 Task: Find all tasks that are marked as complete in the current folder.
Action: Mouse moved to (16, 119)
Screenshot: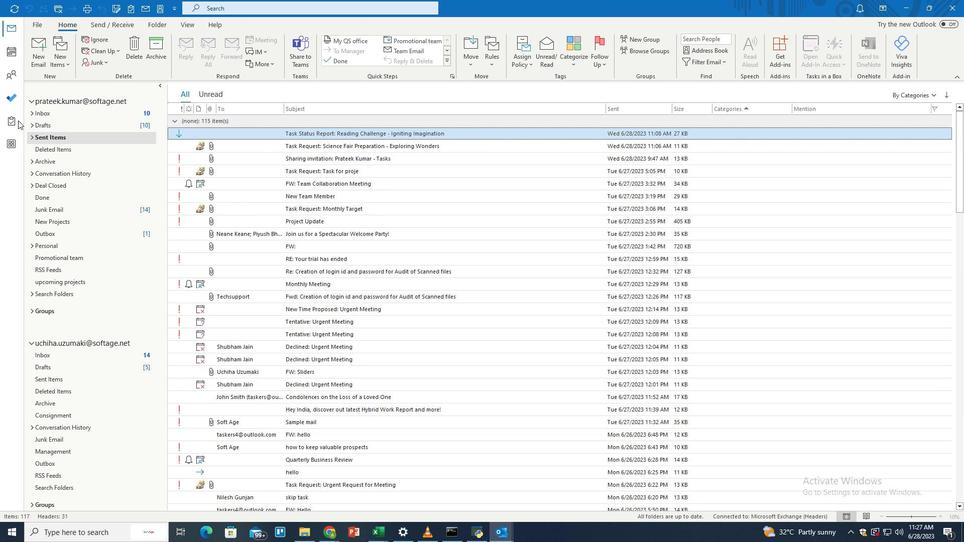 
Action: Mouse pressed left at (16, 119)
Screenshot: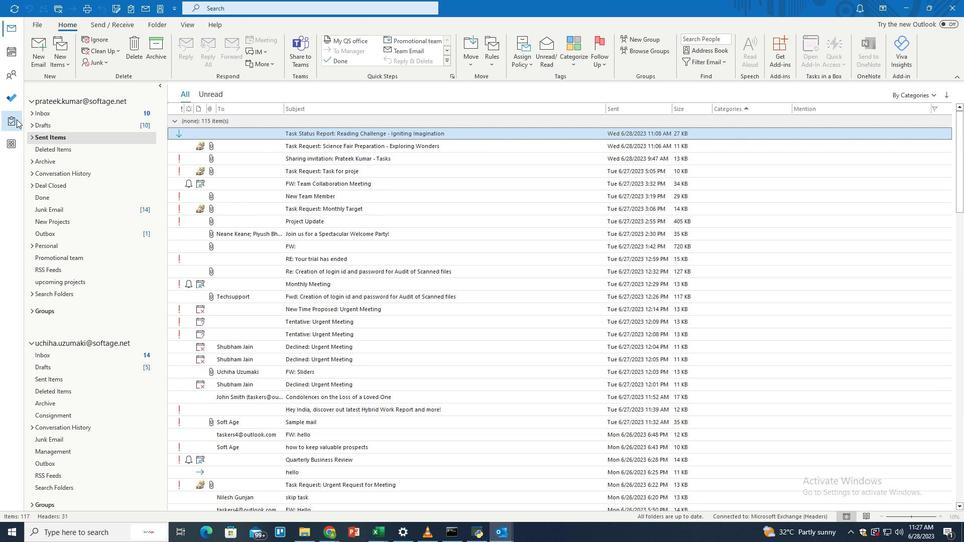 
Action: Mouse moved to (330, 10)
Screenshot: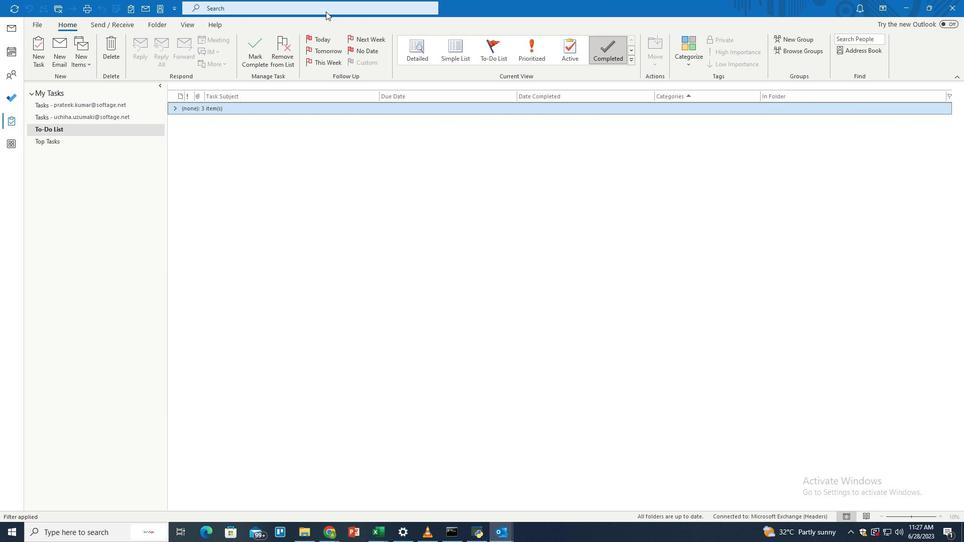
Action: Mouse pressed left at (330, 10)
Screenshot: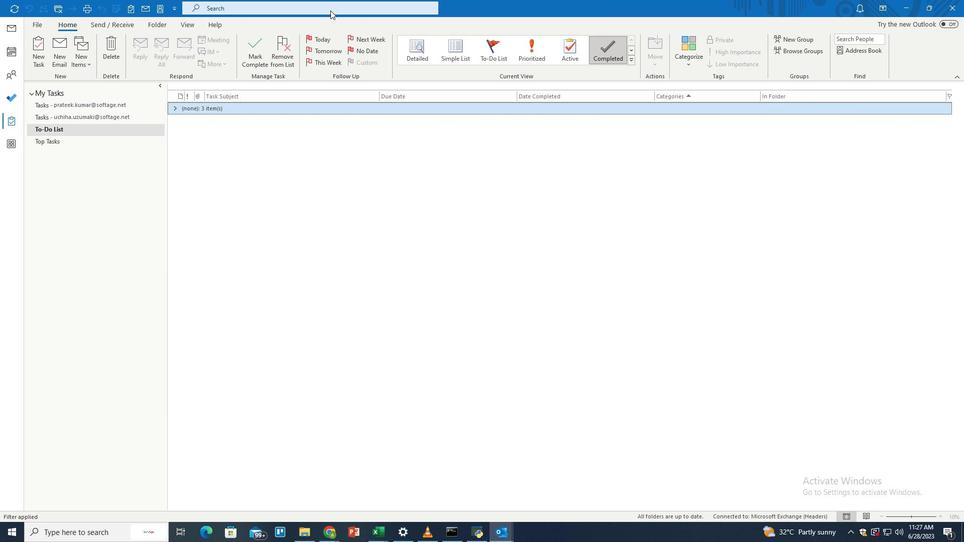 
Action: Mouse moved to (467, 7)
Screenshot: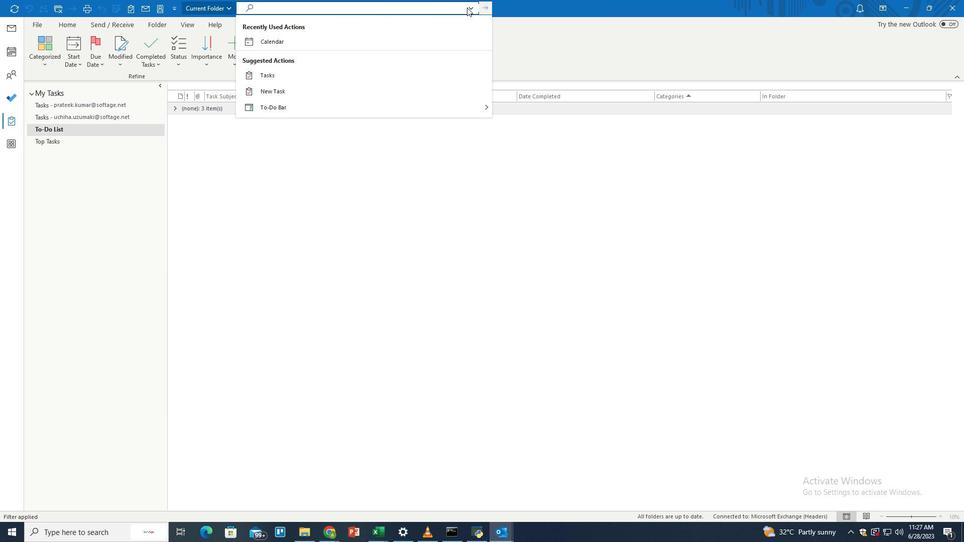 
Action: Mouse pressed left at (467, 7)
Screenshot: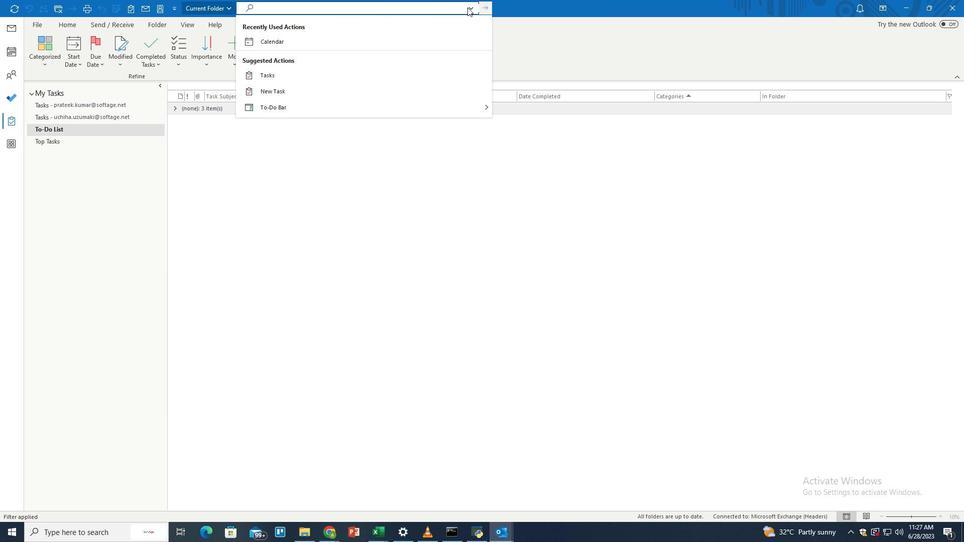 
Action: Mouse moved to (304, 52)
Screenshot: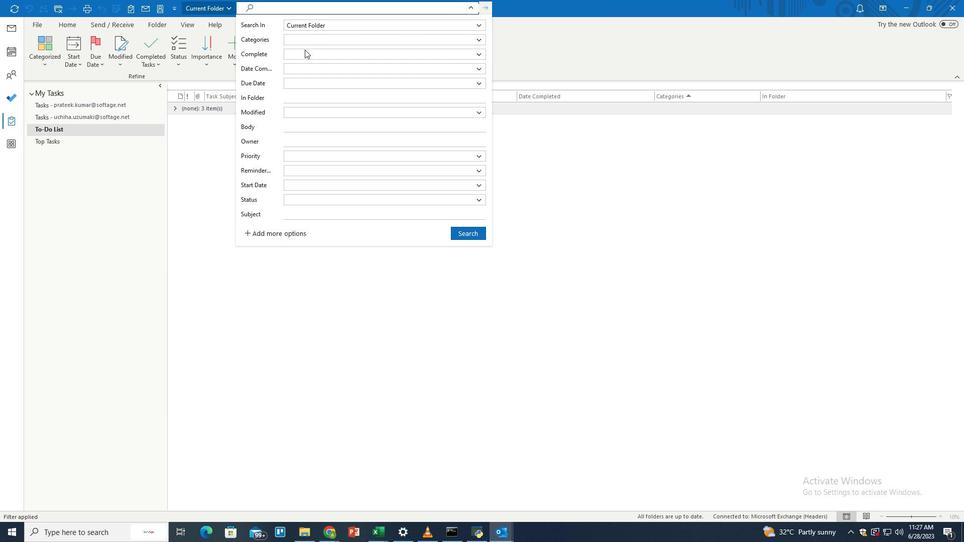 
Action: Mouse pressed left at (304, 52)
Screenshot: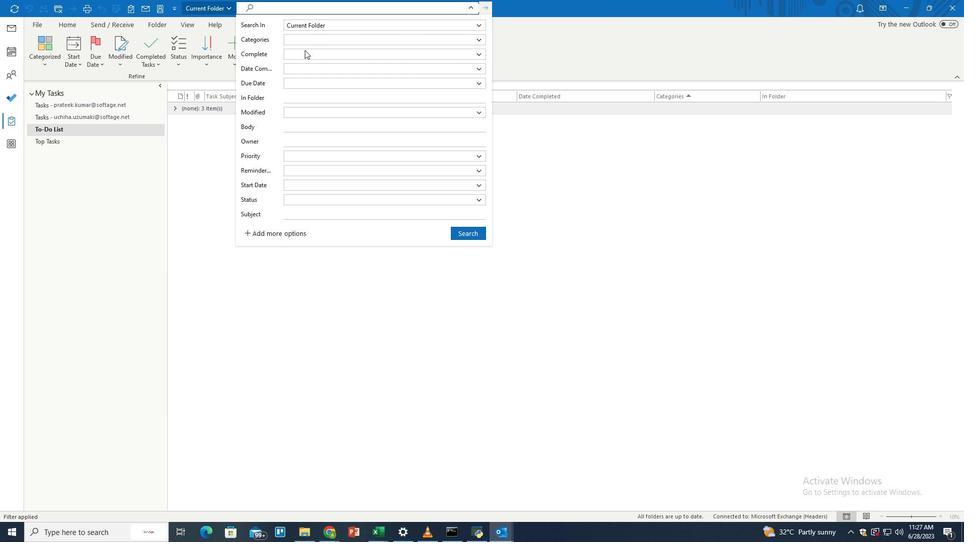
Action: Mouse moved to (297, 83)
Screenshot: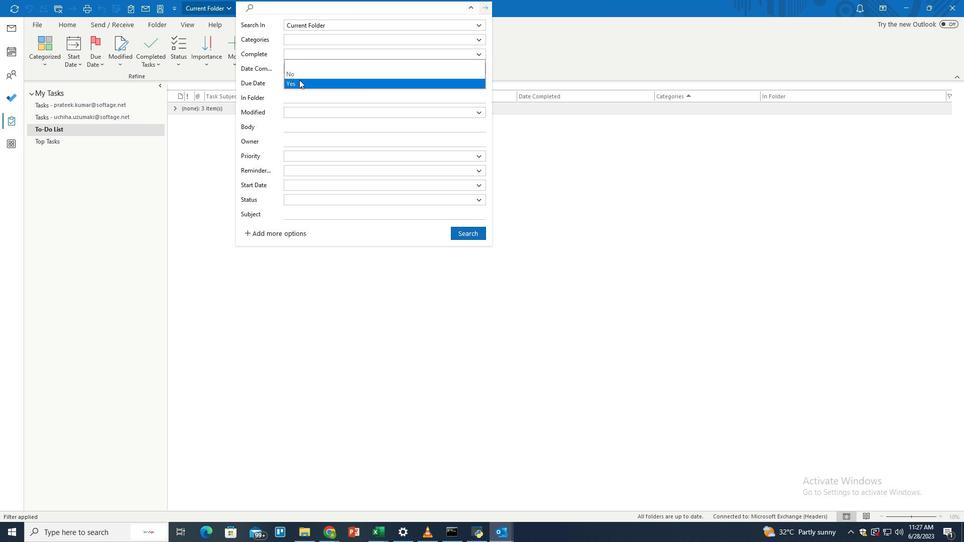 
Action: Mouse pressed left at (297, 83)
Screenshot: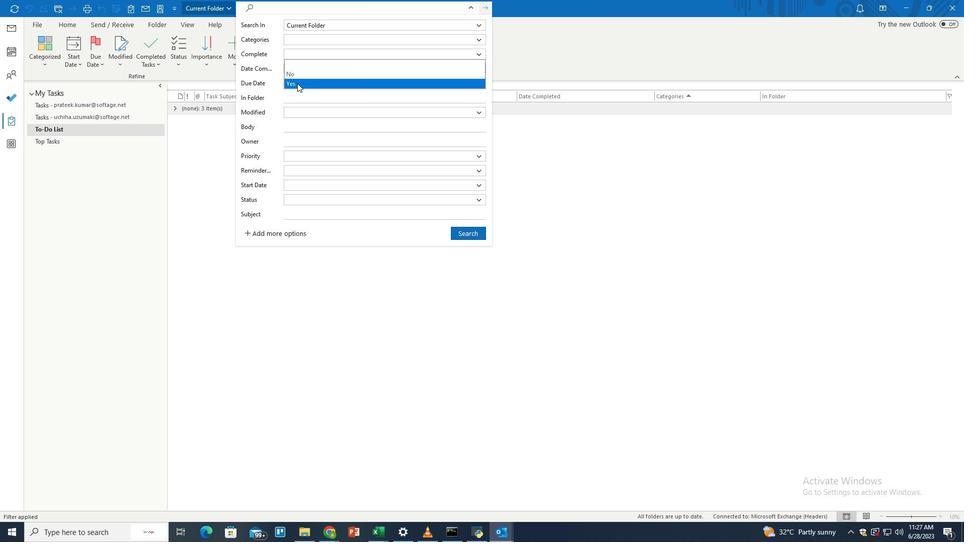 
Action: Mouse moved to (298, 66)
Screenshot: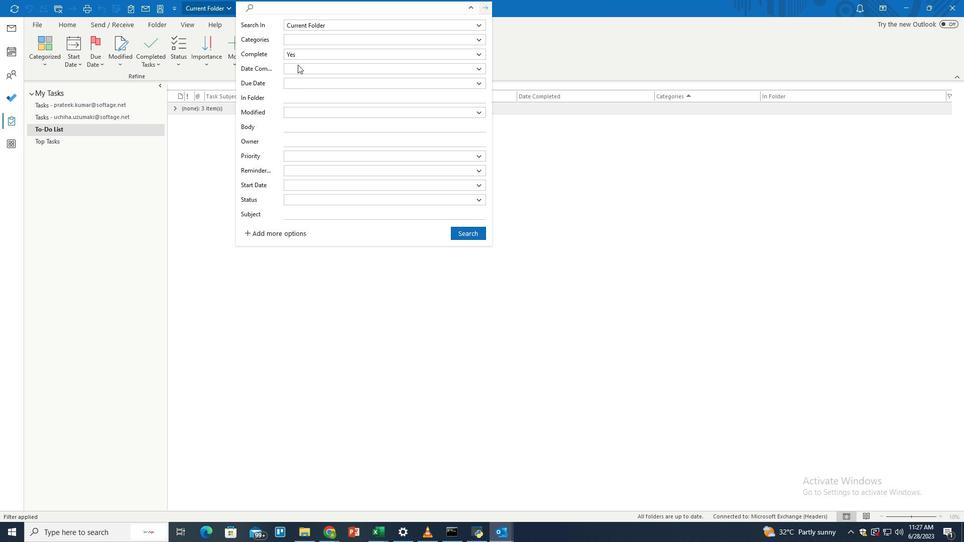 
Action: Mouse pressed left at (298, 66)
Screenshot: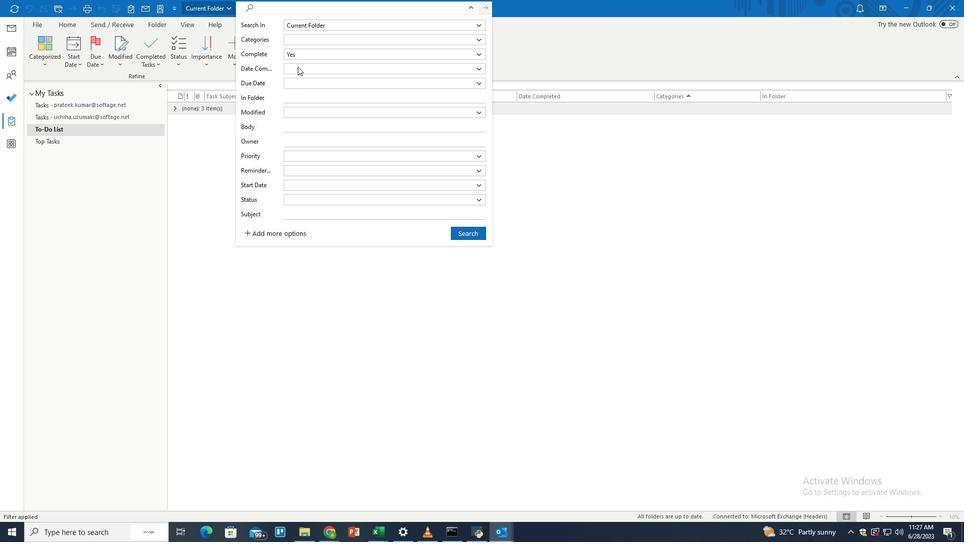 
Action: Mouse moved to (301, 88)
Screenshot: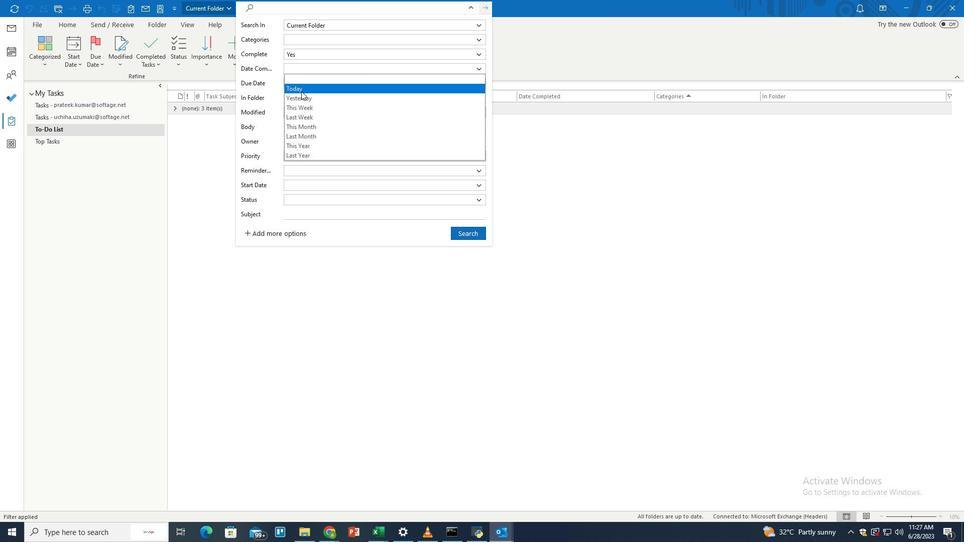 
Action: Mouse pressed left at (301, 88)
Screenshot: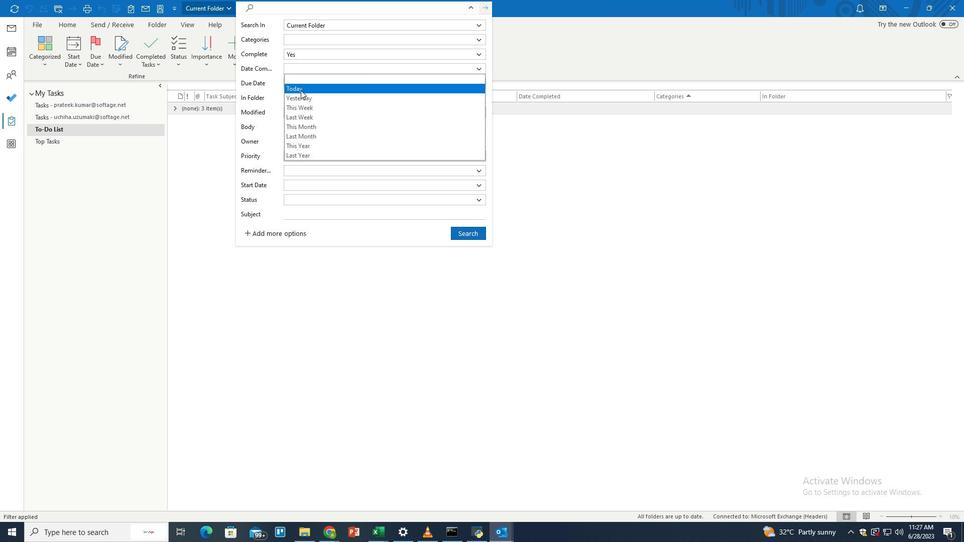 
Action: Mouse moved to (458, 231)
Screenshot: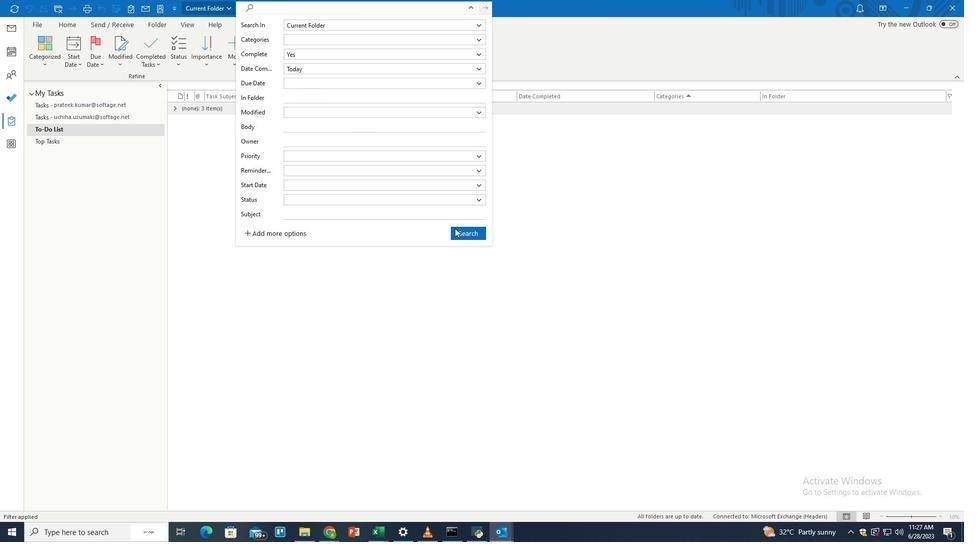 
Action: Mouse pressed left at (458, 231)
Screenshot: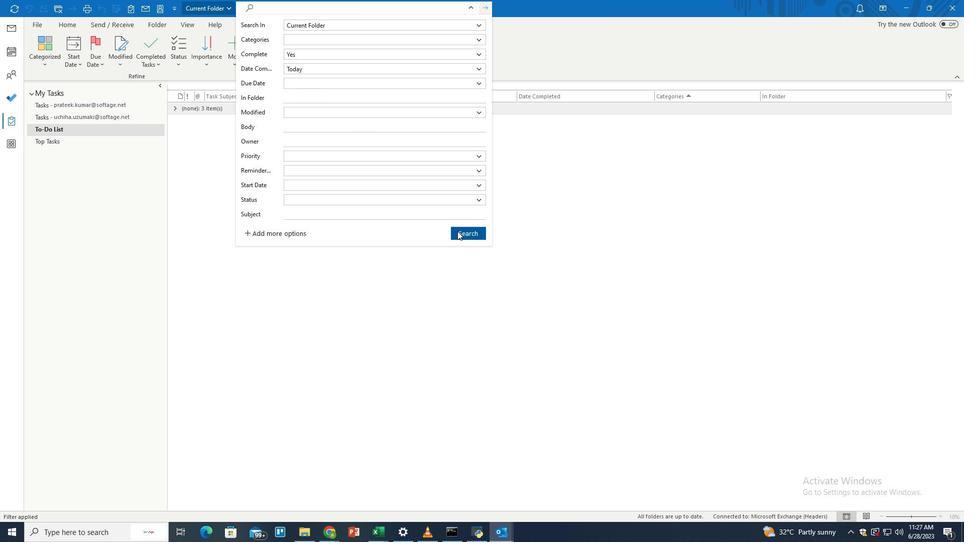 
Action: Mouse moved to (373, 194)
Screenshot: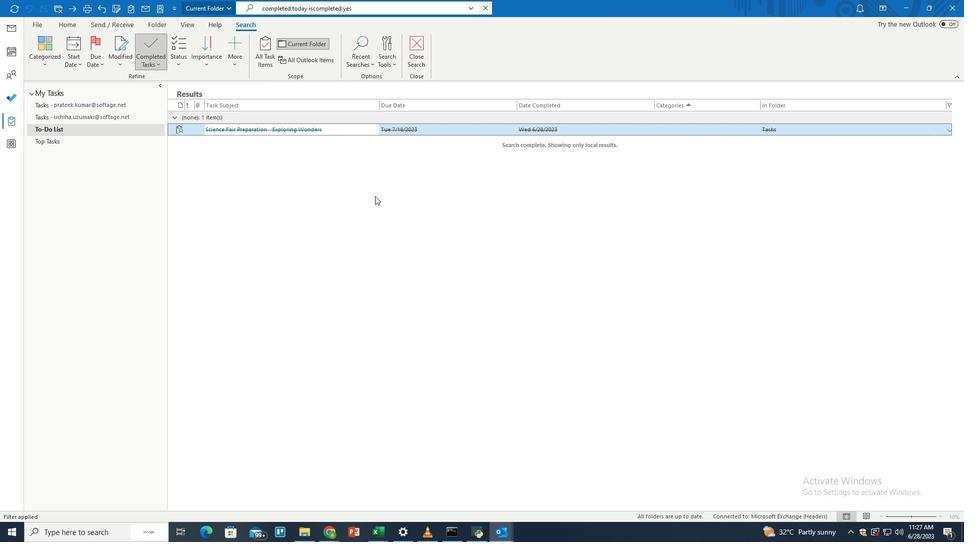 
